 Task: Create a section Acceleration Station and in the section, add a milestone Migration to New System in the project AccuTrack
Action: Mouse moved to (54, 230)
Screenshot: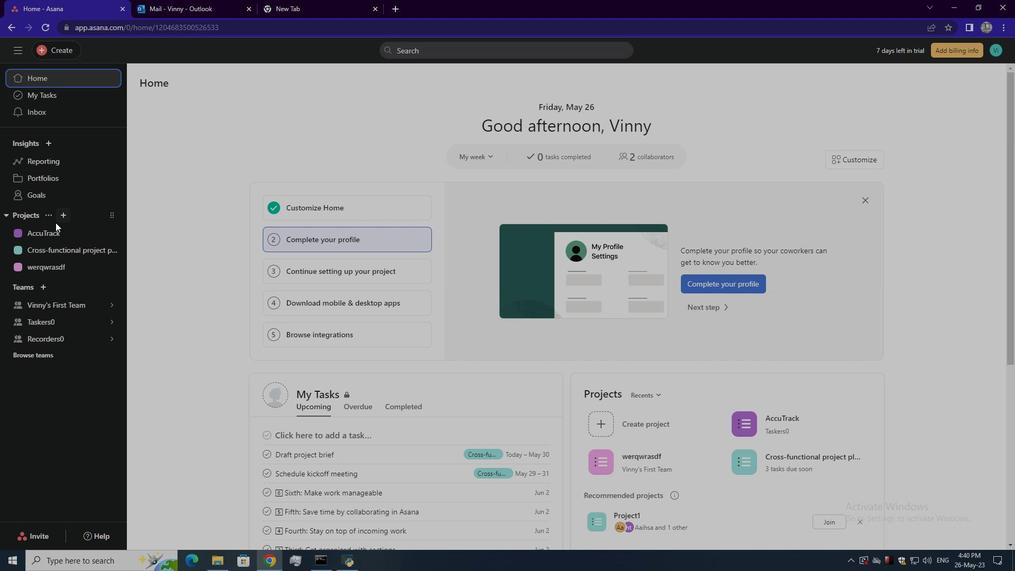 
Action: Mouse pressed left at (54, 230)
Screenshot: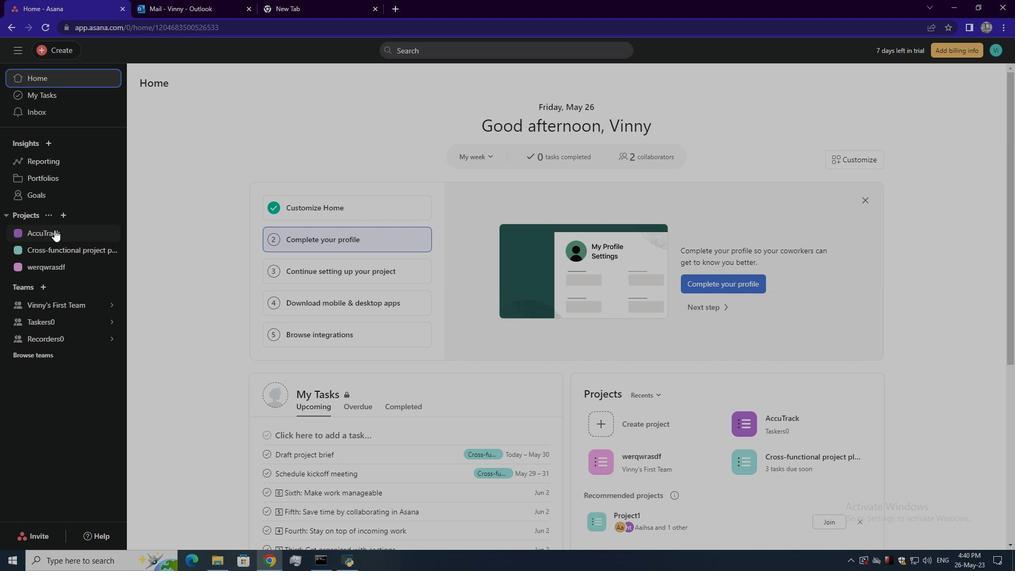 
Action: Mouse moved to (178, 513)
Screenshot: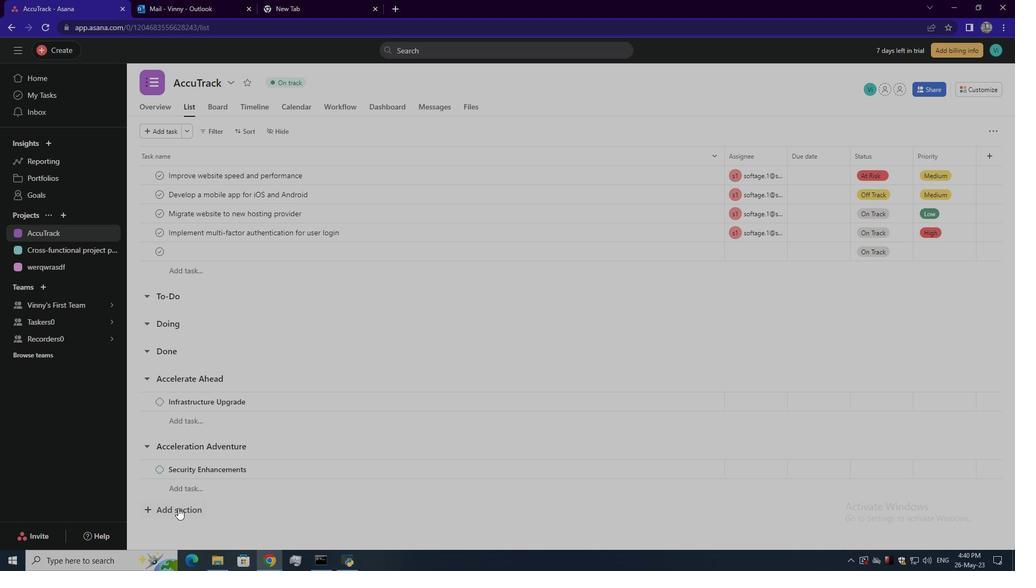 
Action: Mouse pressed left at (178, 513)
Screenshot: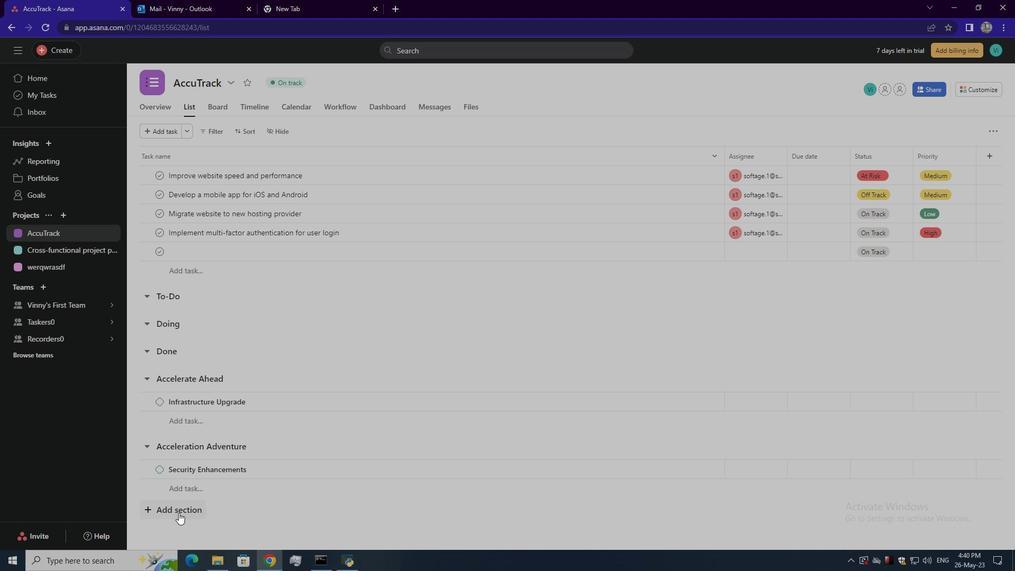 
Action: Mouse moved to (183, 513)
Screenshot: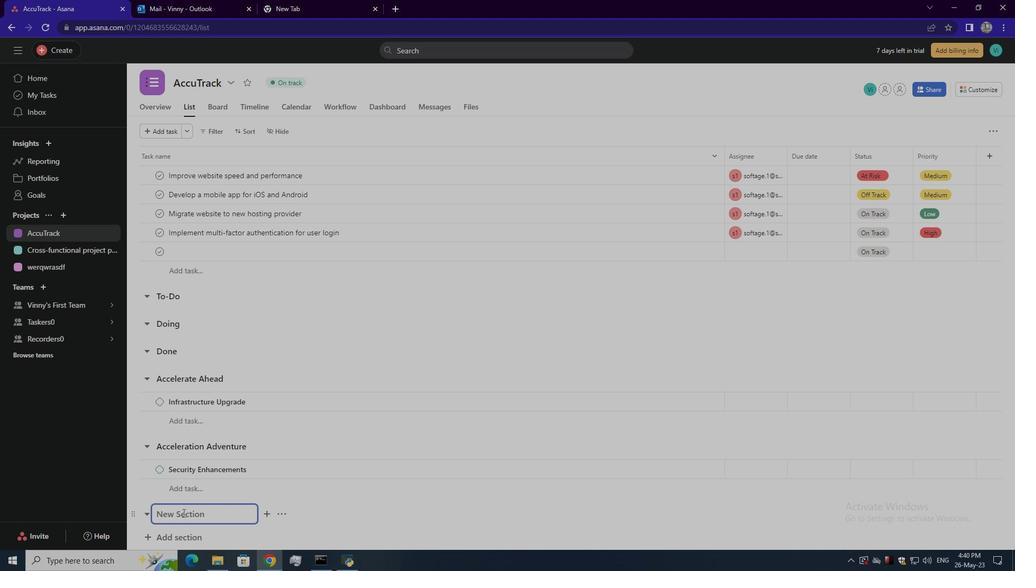 
Action: Mouse pressed left at (183, 513)
Screenshot: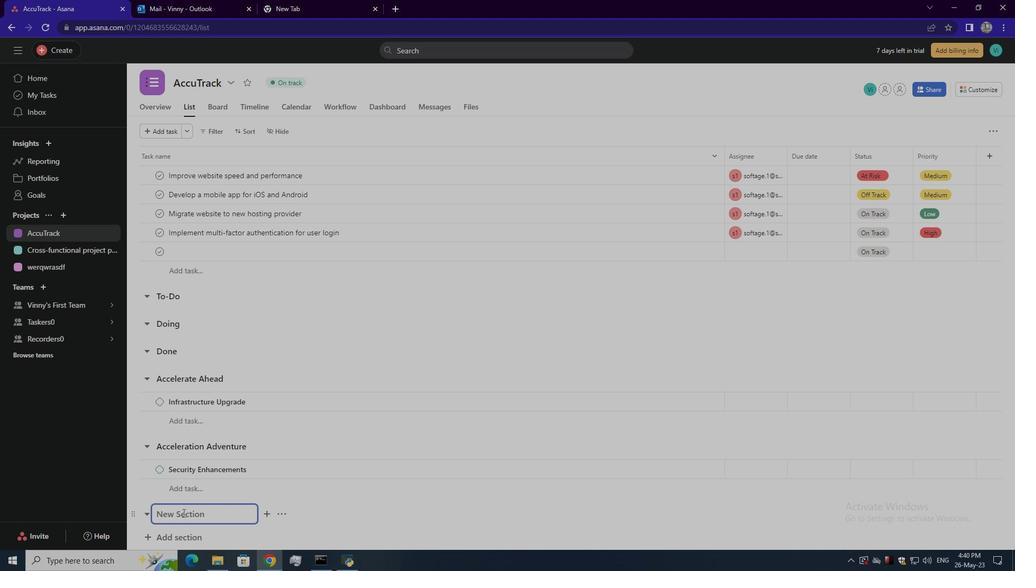 
Action: Mouse moved to (185, 512)
Screenshot: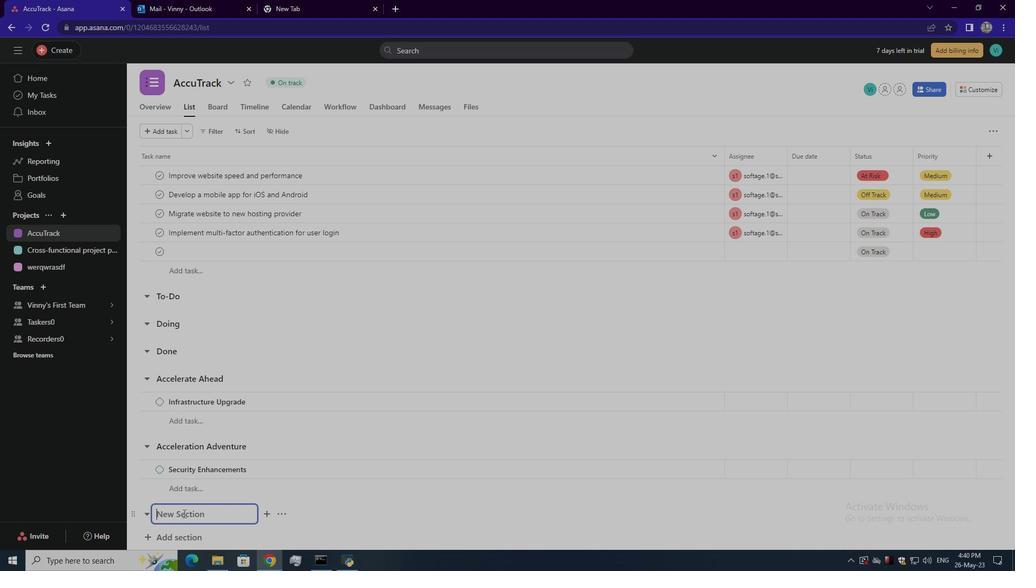 
Action: Key pressed <Key.shift>Acceleration<Key.space><Key.shift>Station<Key.enter>
Screenshot: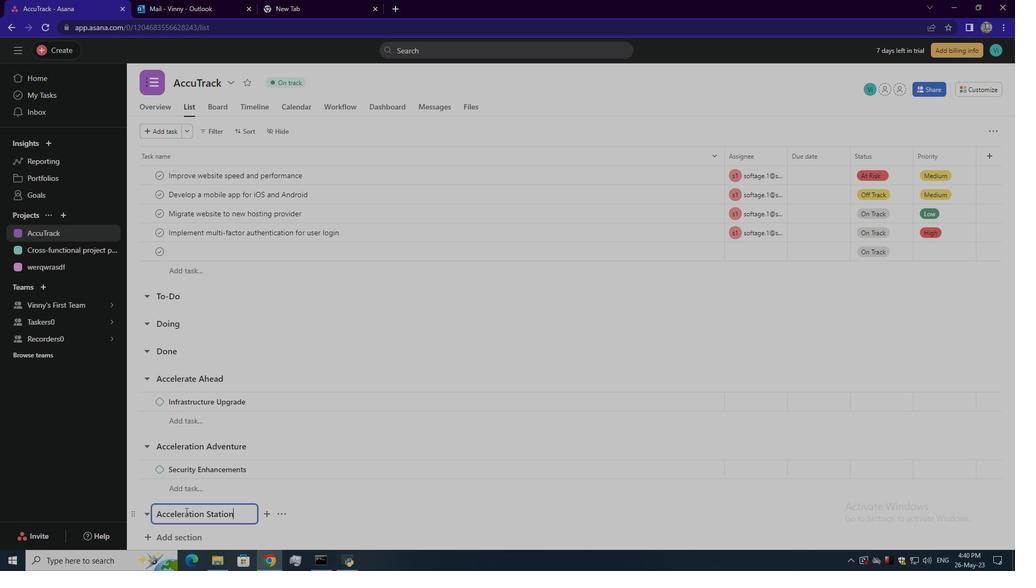 
Action: Mouse moved to (250, 491)
Screenshot: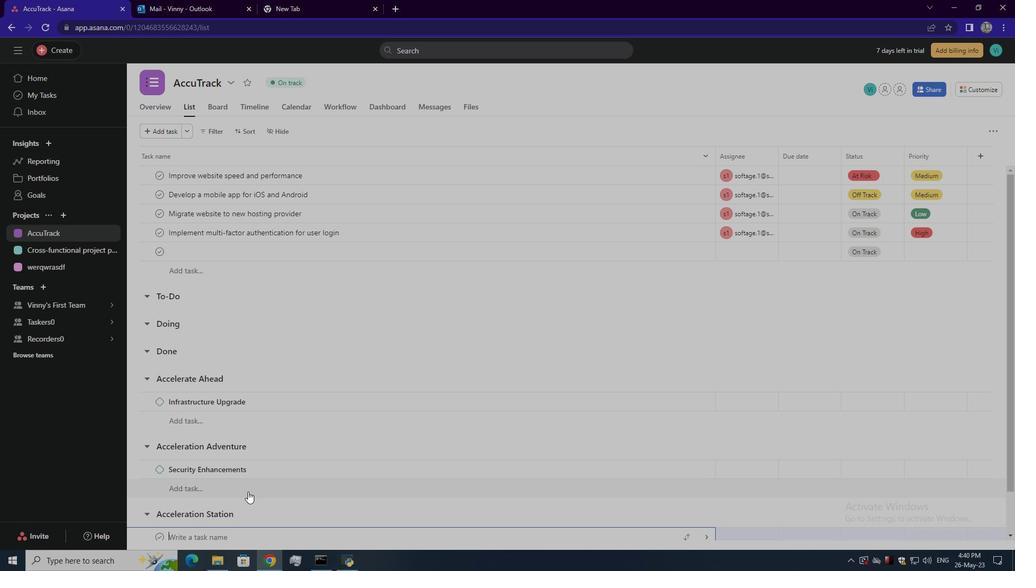 
Action: Mouse scrolled (250, 490) with delta (0, 0)
Screenshot: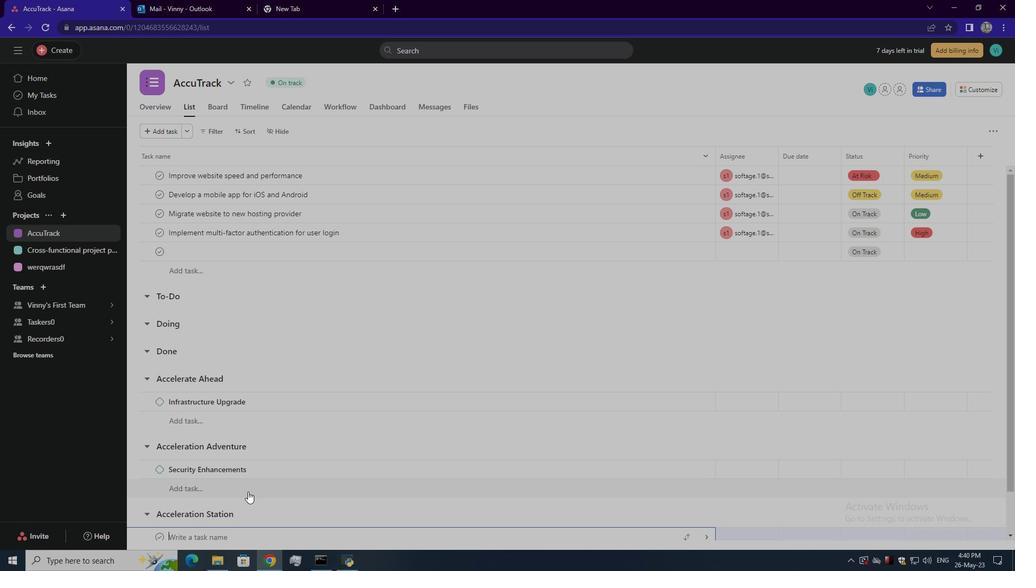 
Action: Mouse scrolled (250, 490) with delta (0, 0)
Screenshot: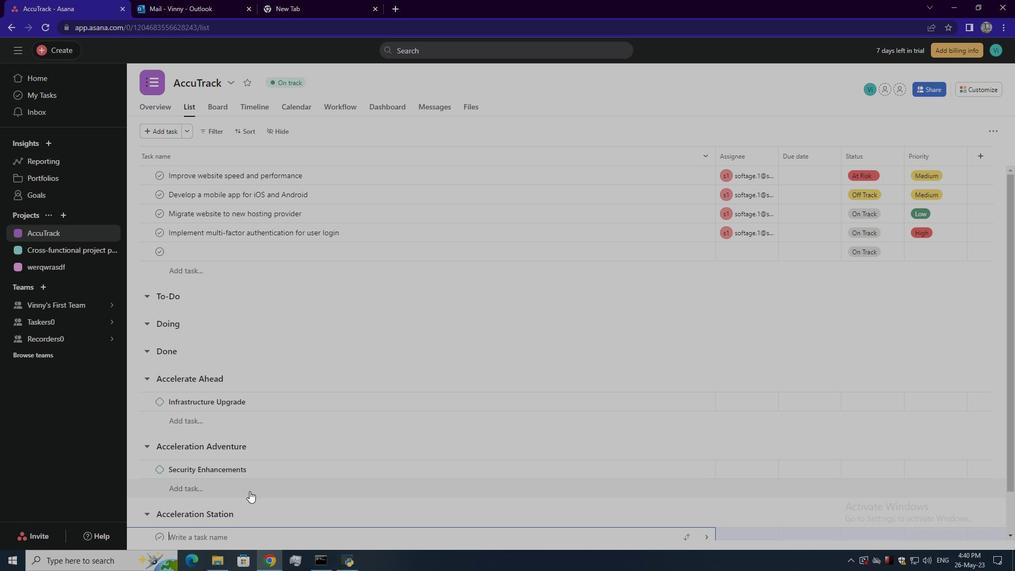 
Action: Mouse moved to (212, 500)
Screenshot: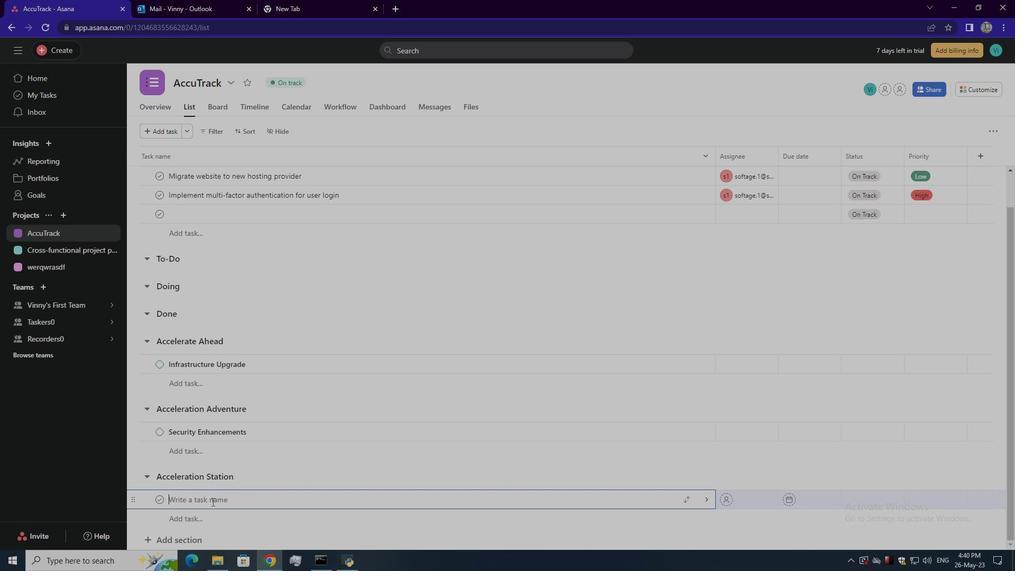 
Action: Mouse pressed left at (212, 500)
Screenshot: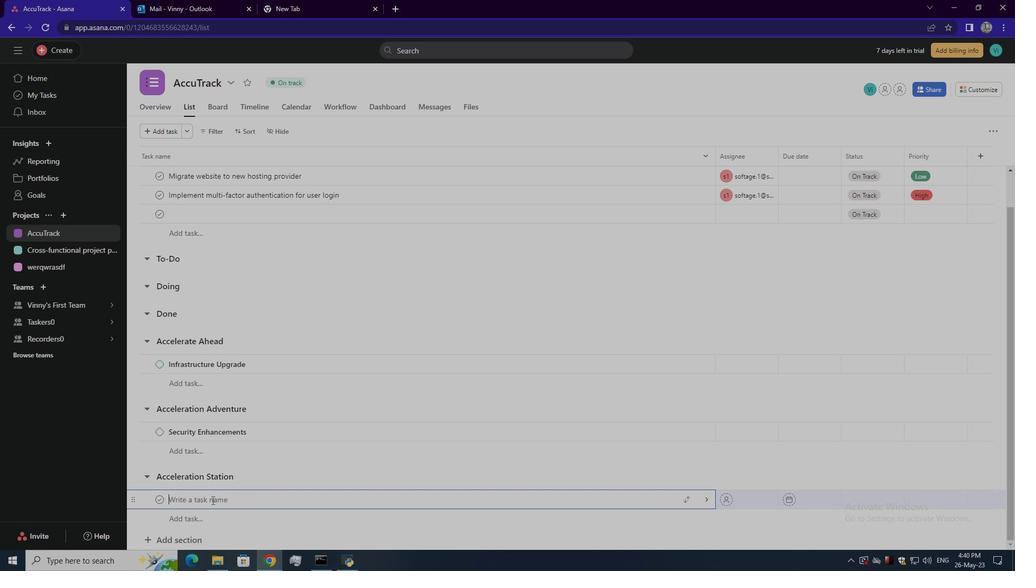 
Action: Key pressed <Key.shift>Migration<Key.space>o<Key.backspace>to<Key.space><Key.shift>New<Key.space><Key.shift>System<Key.space>
Screenshot: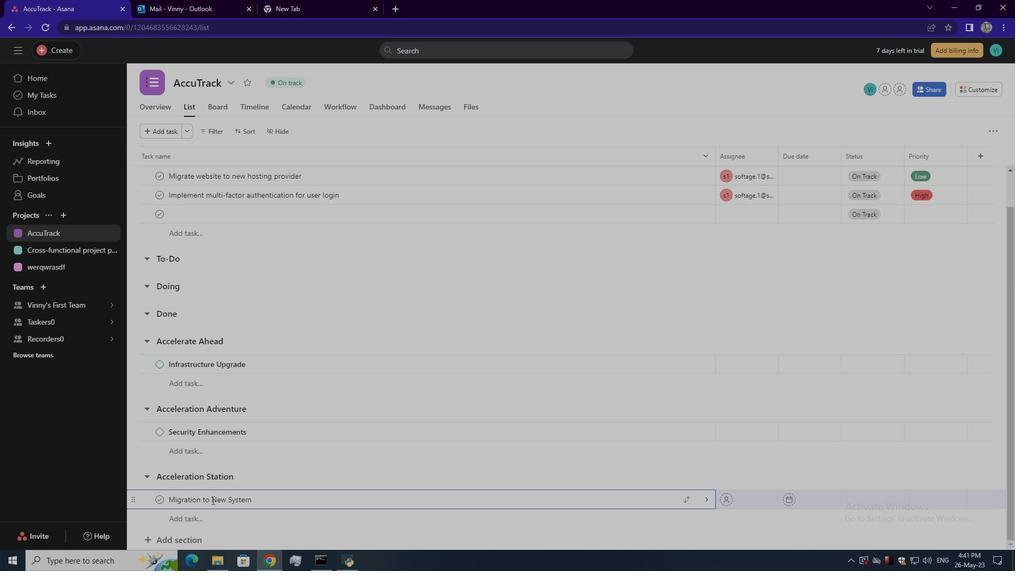 
Action: Mouse moved to (296, 520)
Screenshot: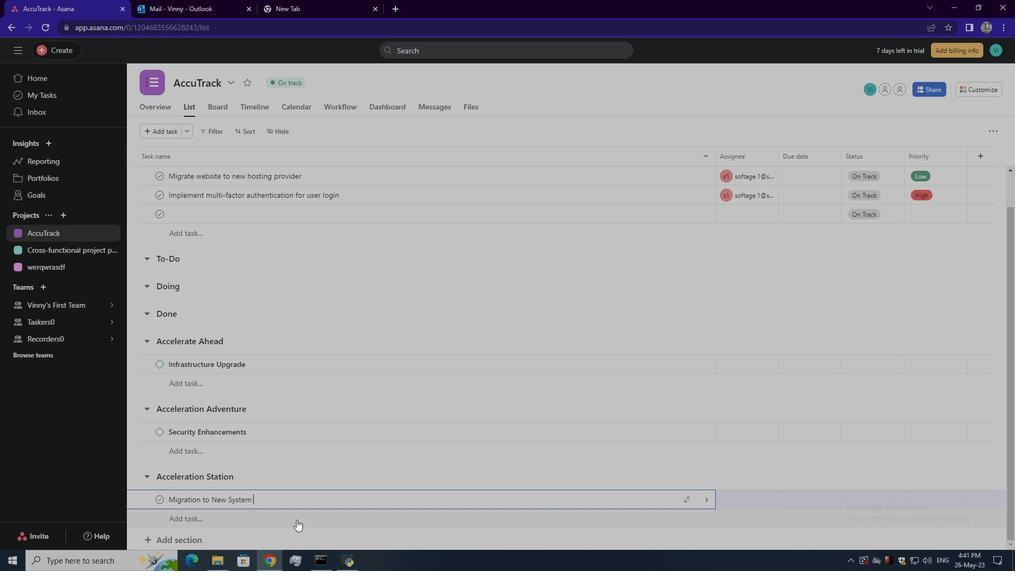
Action: Mouse pressed left at (296, 520)
Screenshot: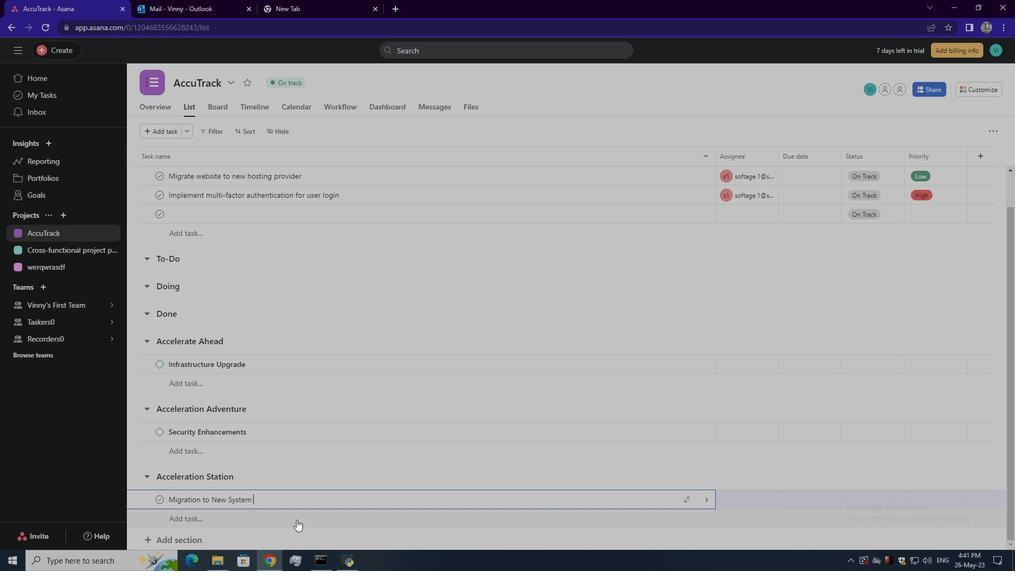 
Action: Mouse moved to (708, 498)
Screenshot: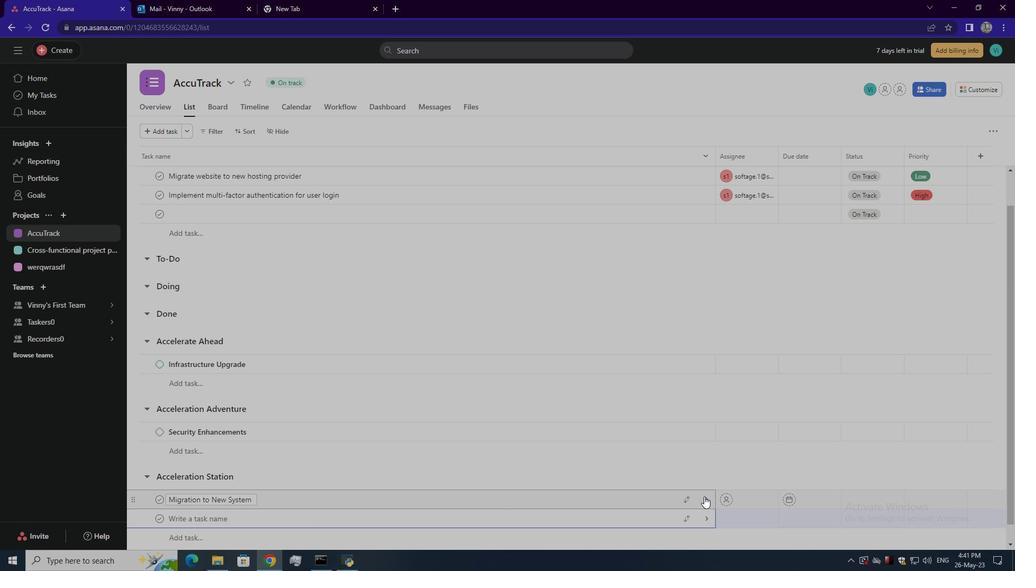 
Action: Mouse pressed left at (708, 498)
Screenshot: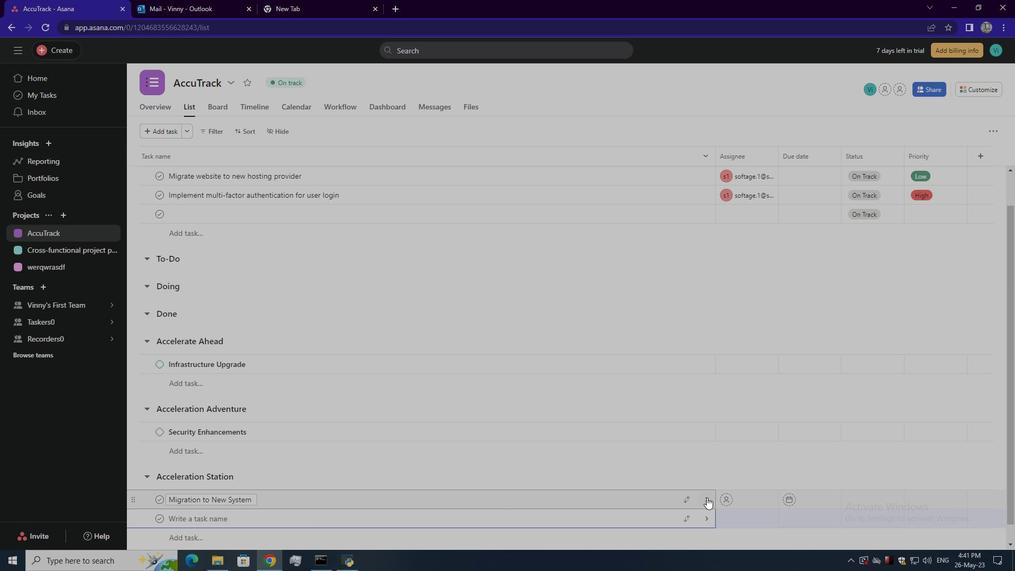 
Action: Mouse moved to (976, 130)
Screenshot: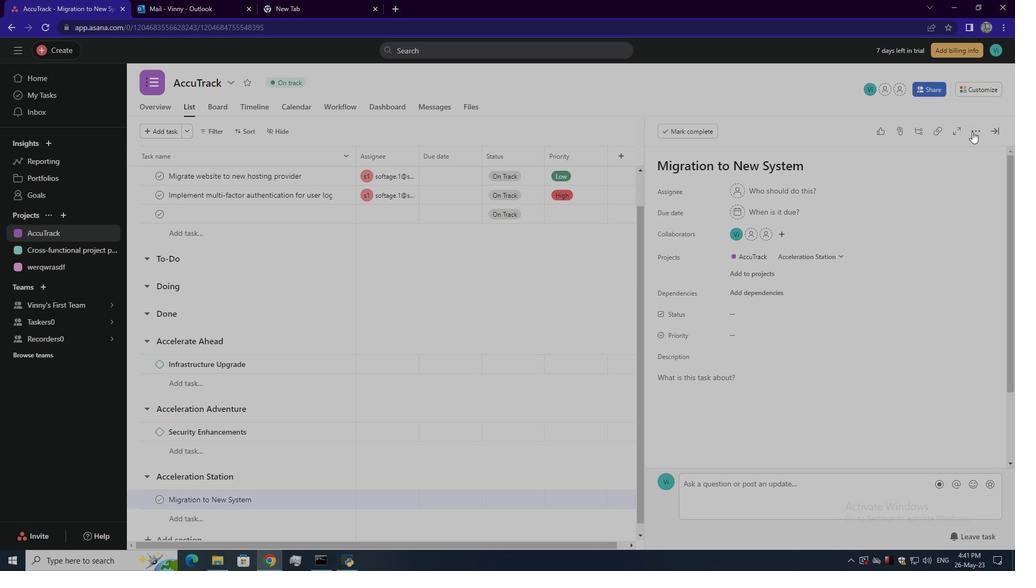 
Action: Mouse pressed left at (976, 130)
Screenshot: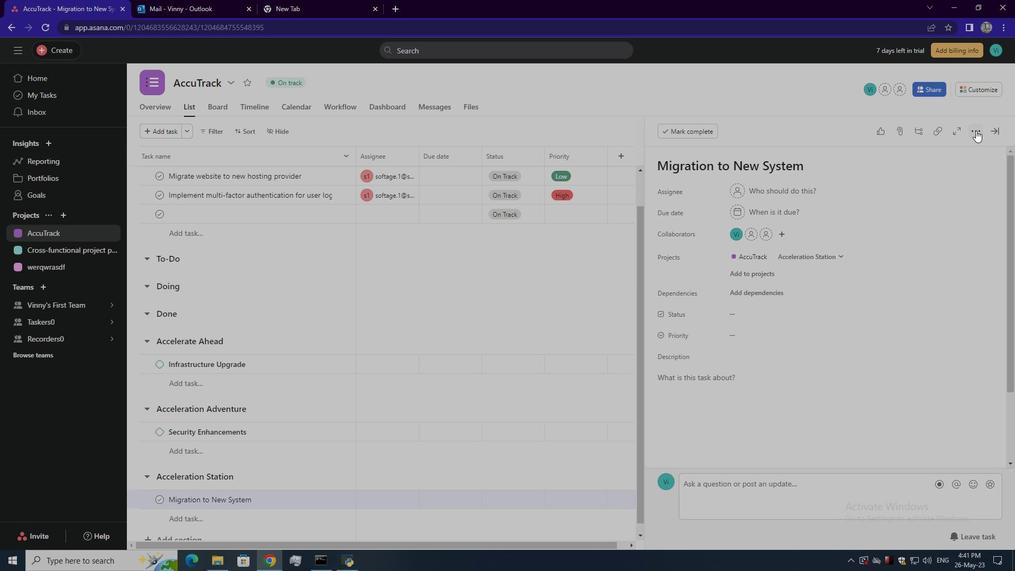
Action: Mouse moved to (899, 165)
Screenshot: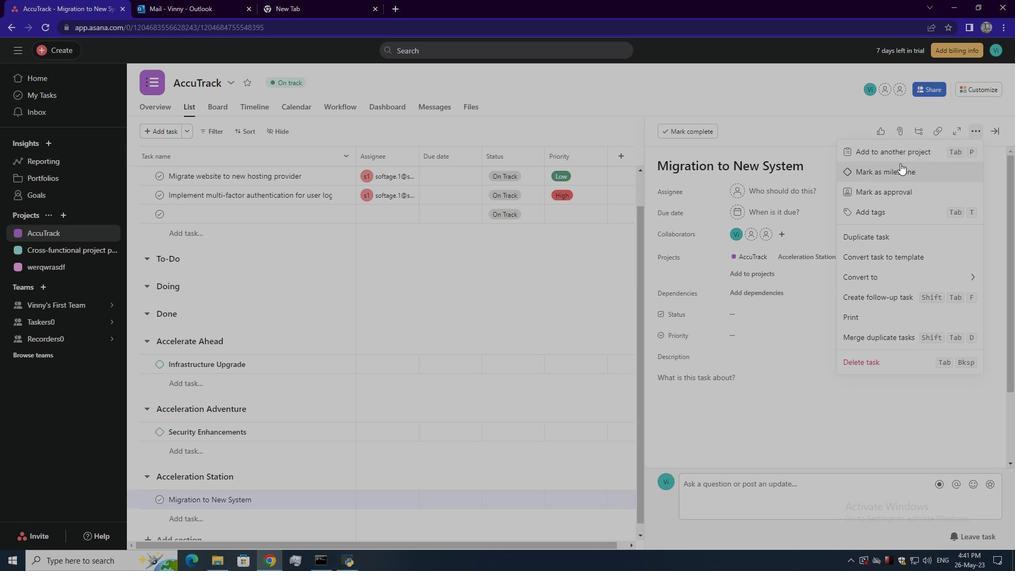
Action: Mouse pressed left at (899, 165)
Screenshot: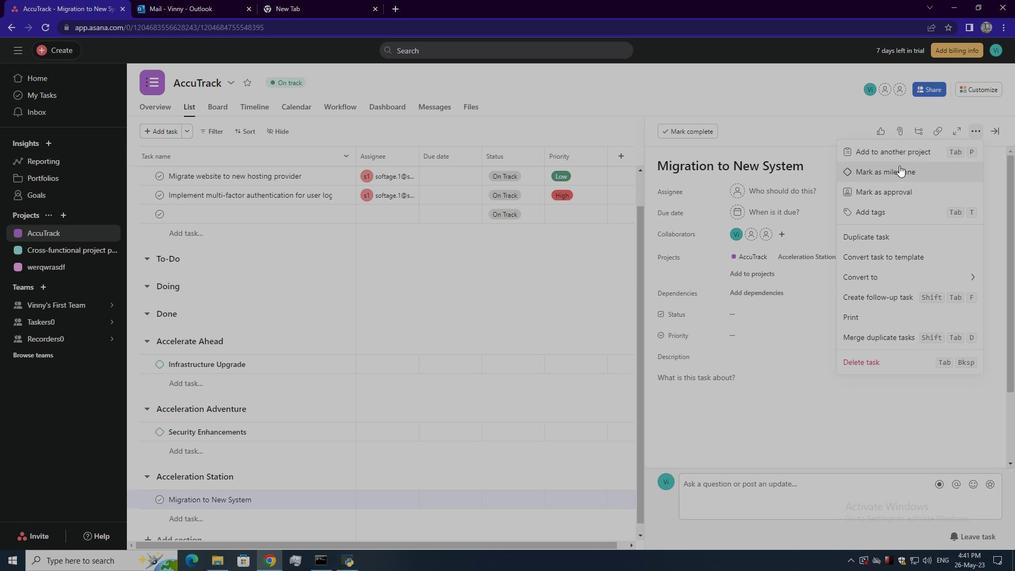 
